Task: Quality Control: Perform automated video quality assessment using PSNR.
Action: Mouse moved to (637, 587)
Screenshot: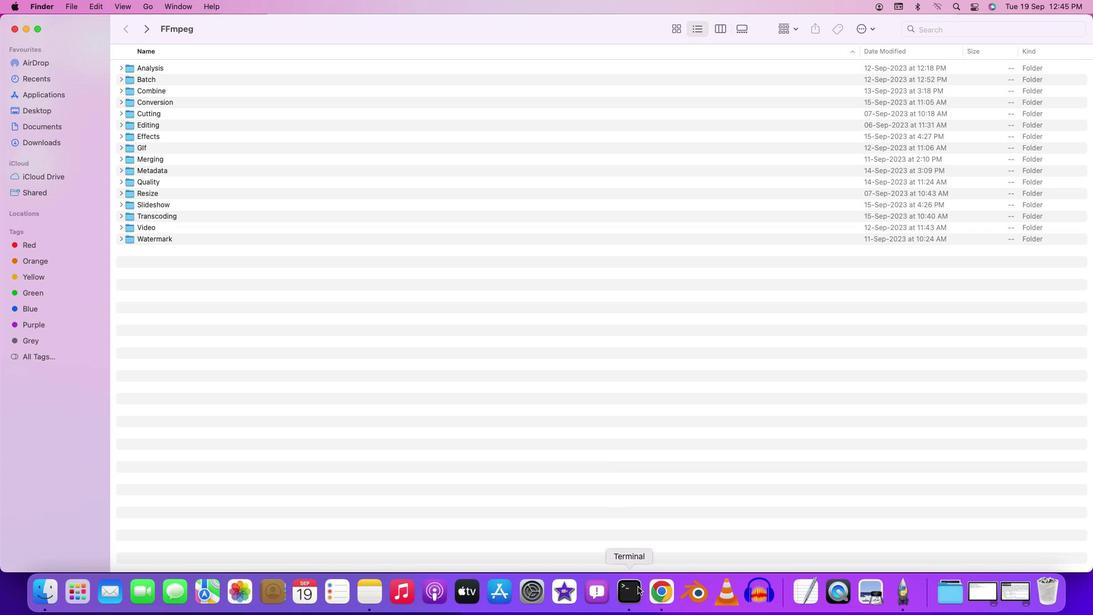 
Action: Mouse pressed right at (637, 587)
Screenshot: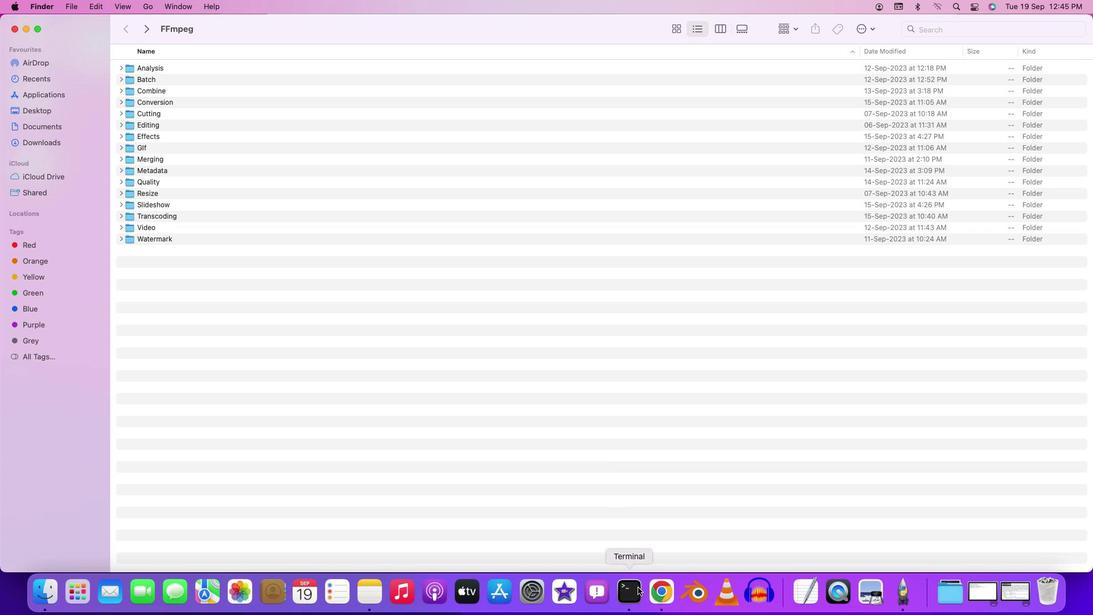 
Action: Mouse moved to (653, 453)
Screenshot: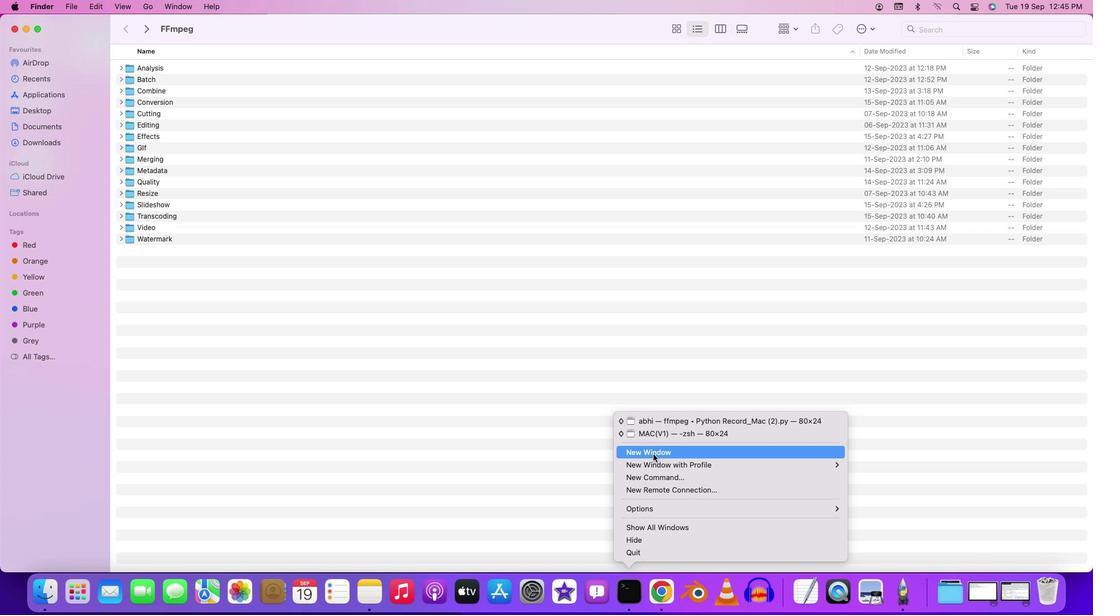 
Action: Mouse pressed left at (653, 453)
Screenshot: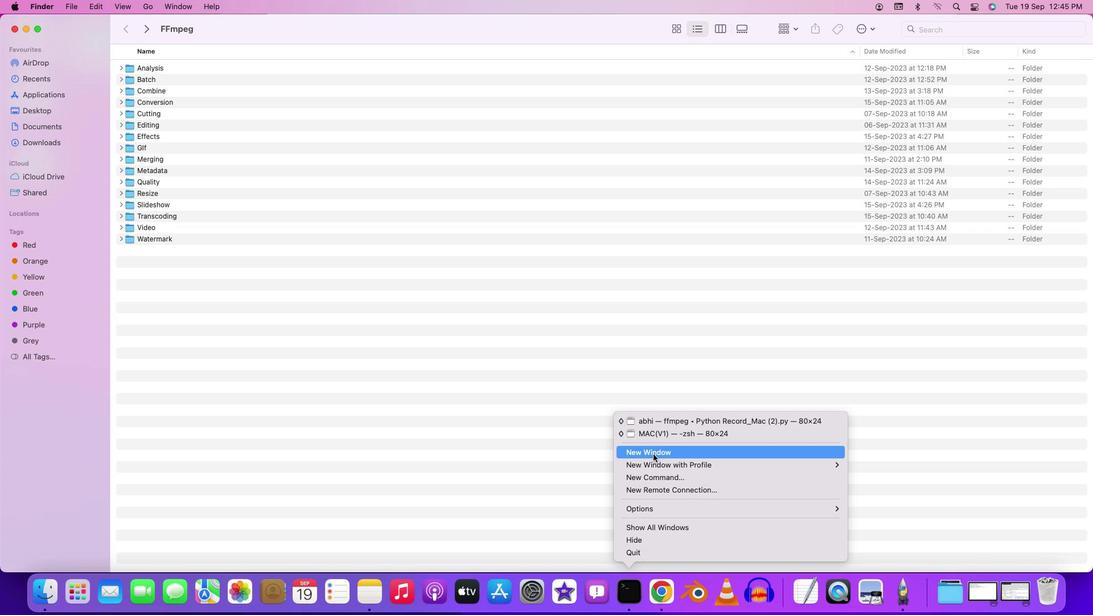 
Action: Mouse moved to (179, 21)
Screenshot: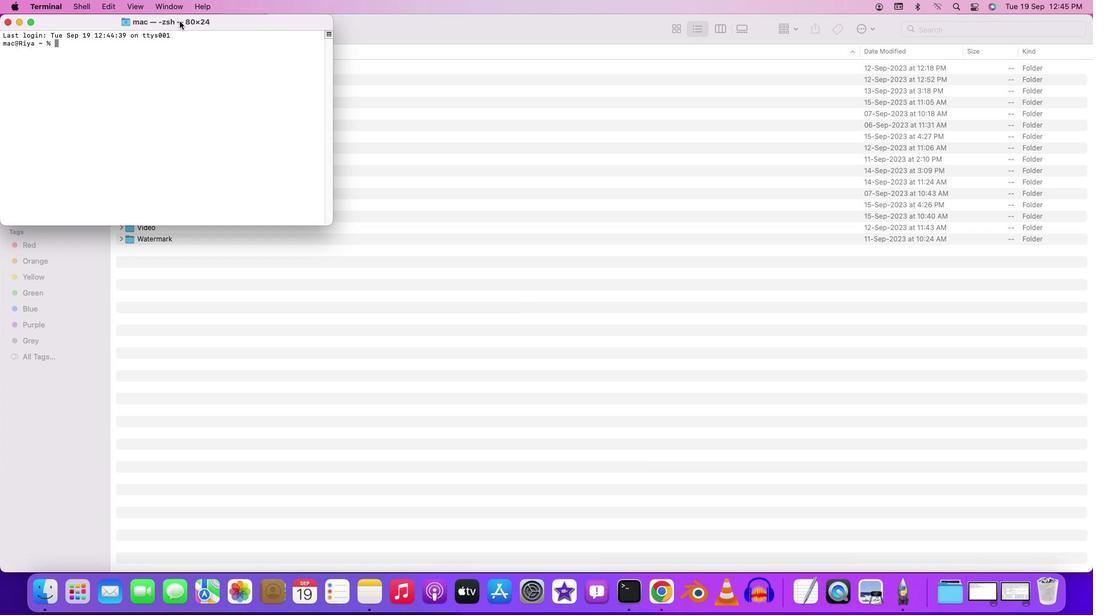 
Action: Mouse pressed left at (179, 21)
Screenshot: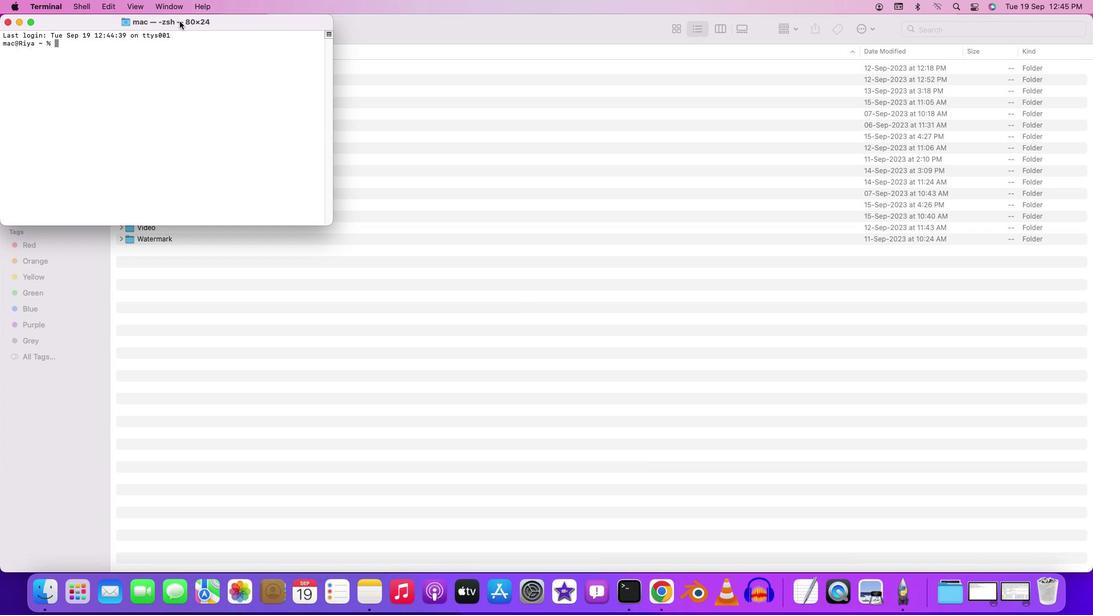 
Action: Mouse pressed left at (179, 21)
Screenshot: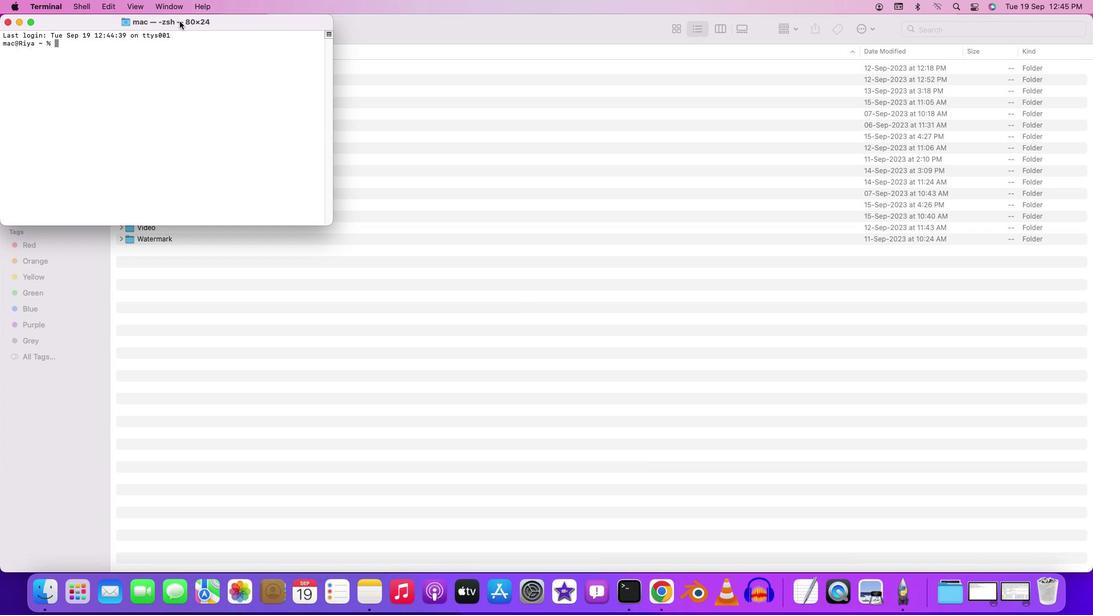 
Action: Mouse moved to (169, 83)
Screenshot: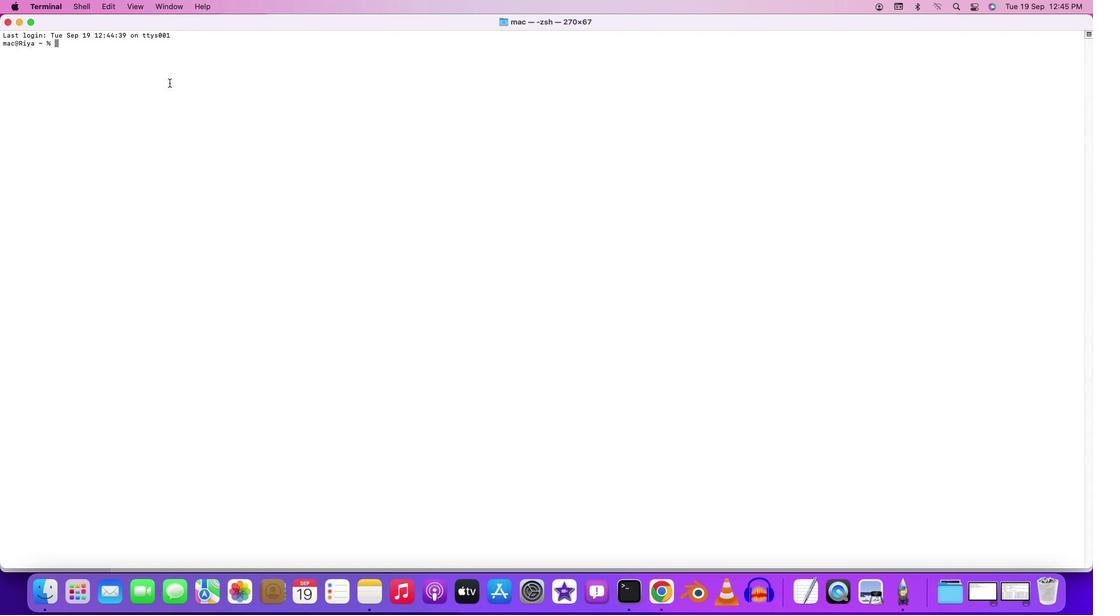 
Action: Key pressed 'c''d'Key.space'd''e''s''k''t''o''p'Key.enter'c''d'Key.space'm'Key.backspace'f''f''m''p''e''g'Key.enter'c''d'Key.space'b''a''t''c''h'Key.enter'c''d'Key.space'v''i''d''e''o'Key.enter'f''f''m''p''e''g'Key.space'-''i'Key.space'o''r''i''g''i''n''a''l''.''m''p''4'Key.space'-''i'Key.space'c''o''m''p''r''e''s''s''e''d'Key.leftKey.rightKey.right'.''m''p''4'Key.space'-''l''a''v''f''i'Key.spaceKey.shift'"''s''s''i''m'';''[''0'Key.shift':''v'']''[''1'Key.shift':''0'Key.backspace'v'']'Key.leftKey.leftKey.rightKey.rightKey.right'p''s''n''r''=''s''t''a''t''s'Key.shift'_''f''i''l''e''=''p''s''n''r'Key.leftKey.leftKey.leftKey.leftKey.leftKey.rightKey.rightKey.rightKey.rightKey.rightKey.rightKey.right'.''l''o''g'Key.shift'"'Key.space'-''f'Key.space'n''u''l''l'Key.space'-'Key.enter
Screenshot: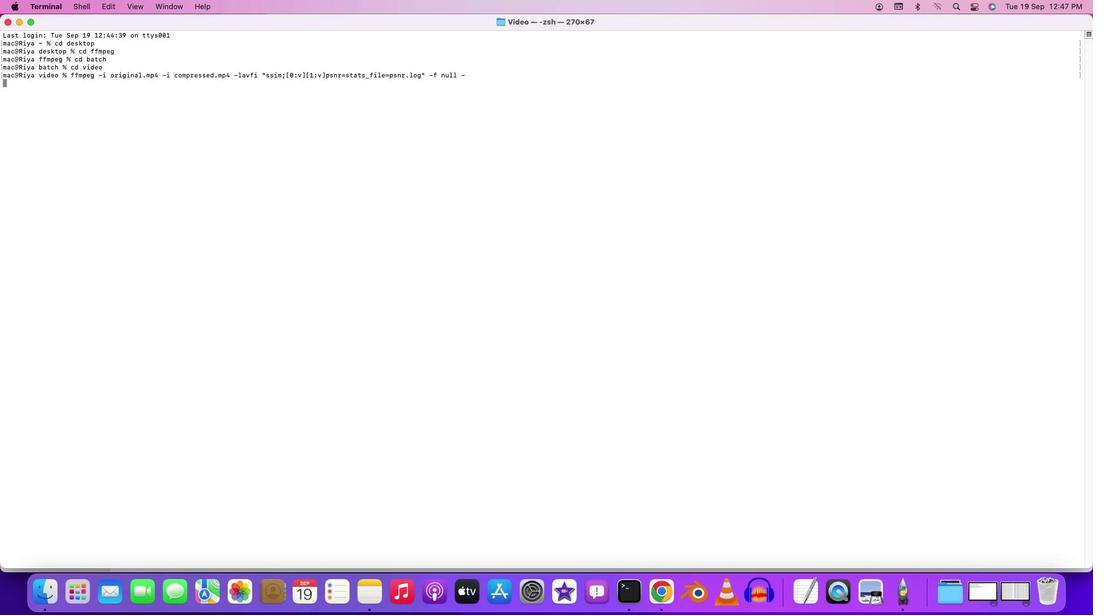 
Action: Mouse moved to (586, 452)
Screenshot: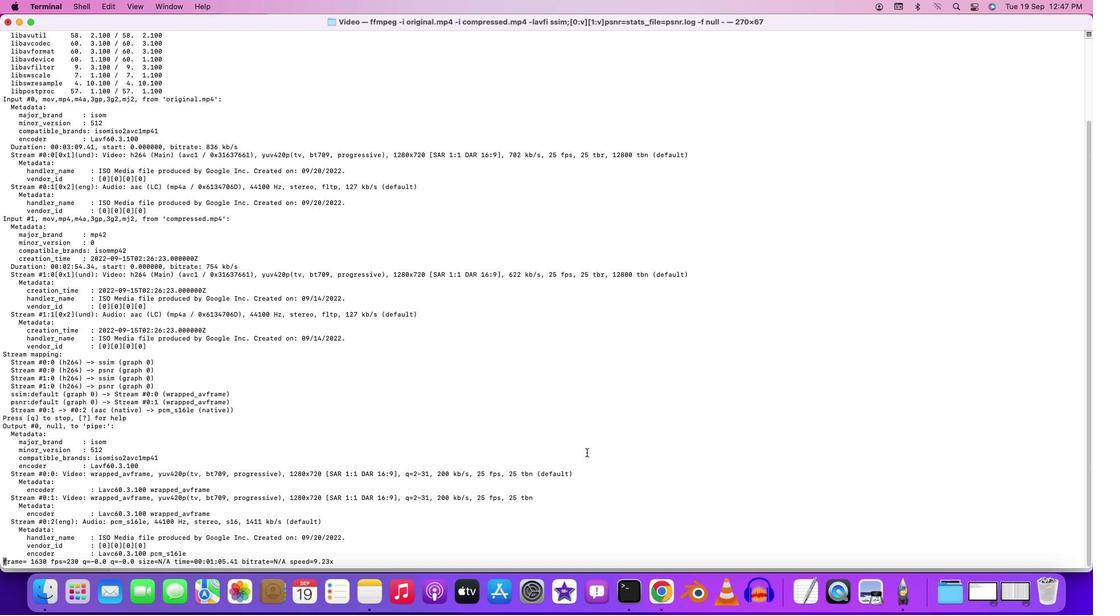 
